 Task: Enable the option email in career advice.
Action: Mouse moved to (805, 108)
Screenshot: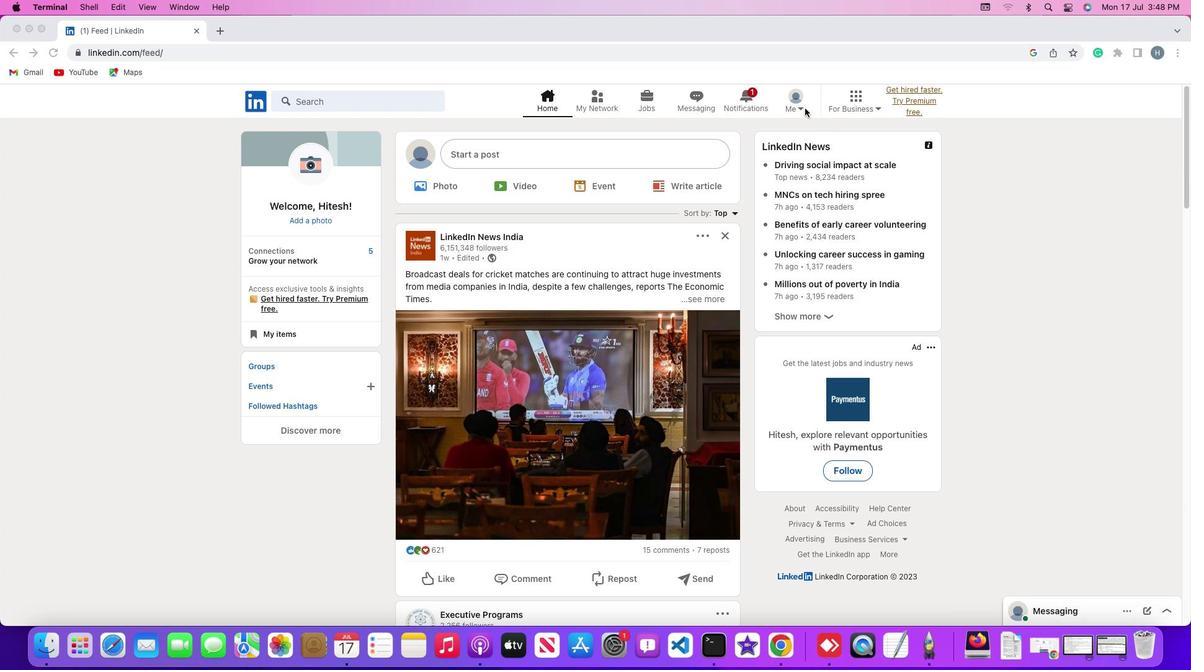 
Action: Mouse pressed left at (805, 108)
Screenshot: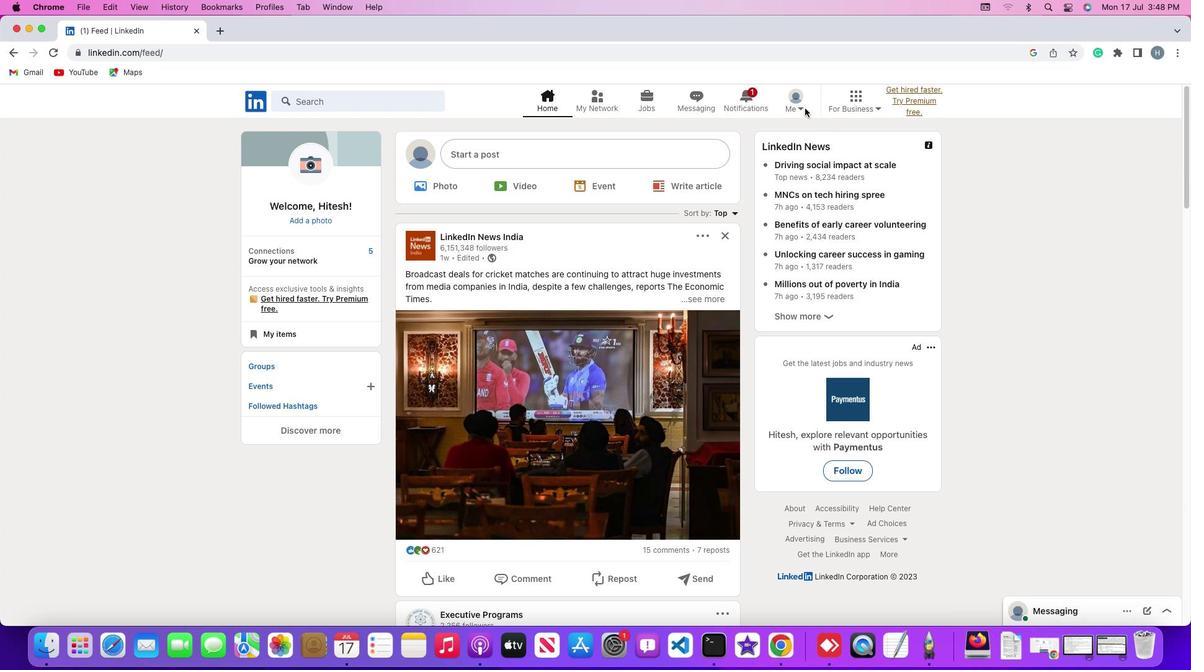 
Action: Mouse moved to (801, 107)
Screenshot: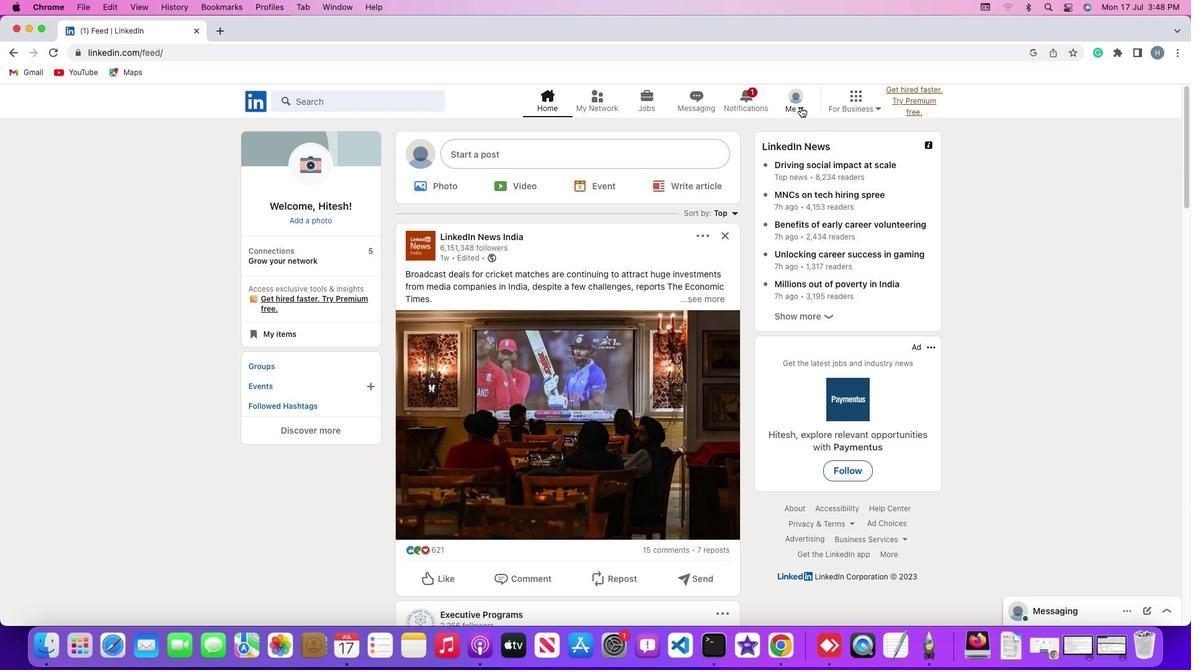 
Action: Mouse pressed left at (801, 107)
Screenshot: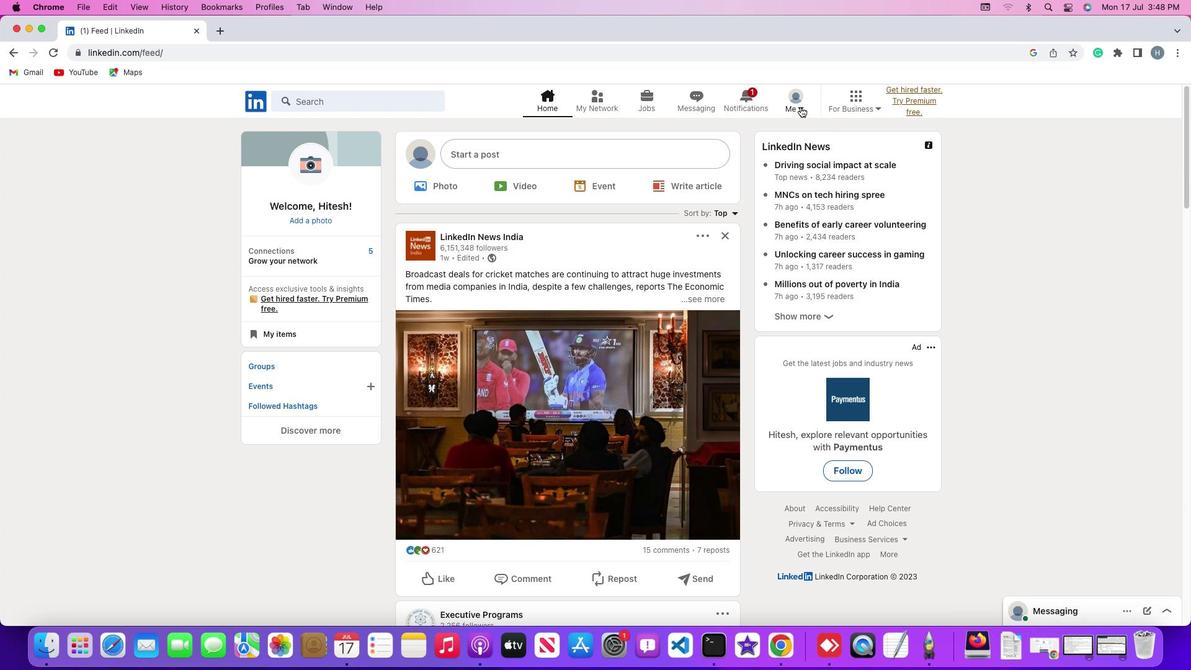 
Action: Mouse moved to (725, 237)
Screenshot: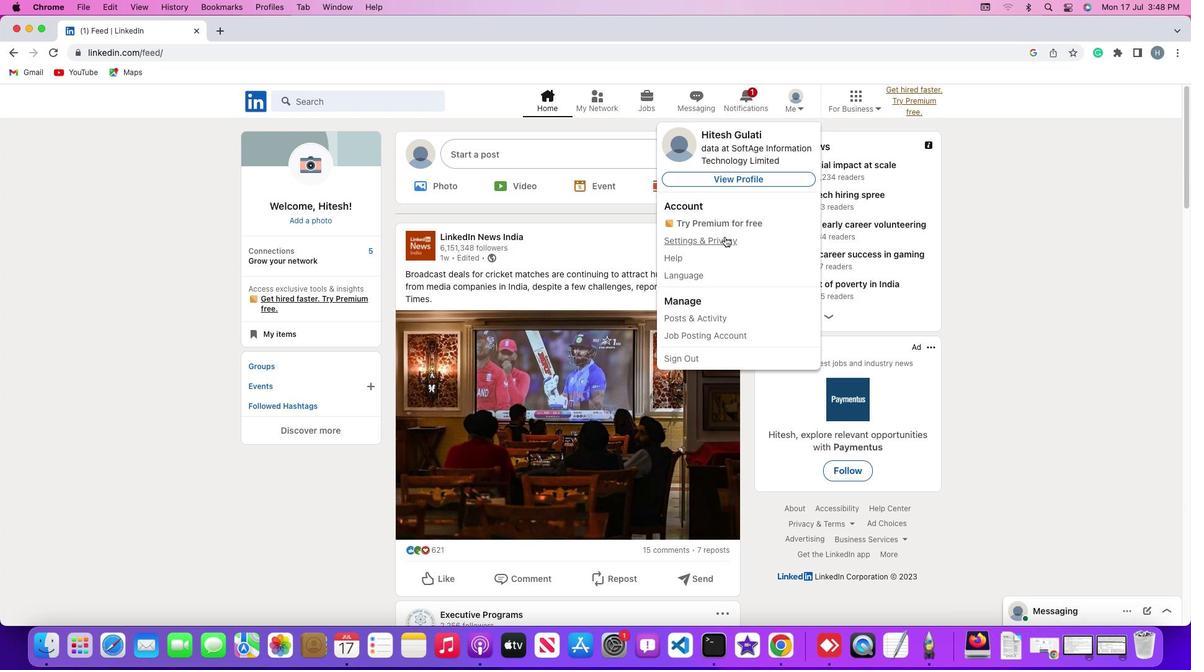 
Action: Mouse pressed left at (725, 237)
Screenshot: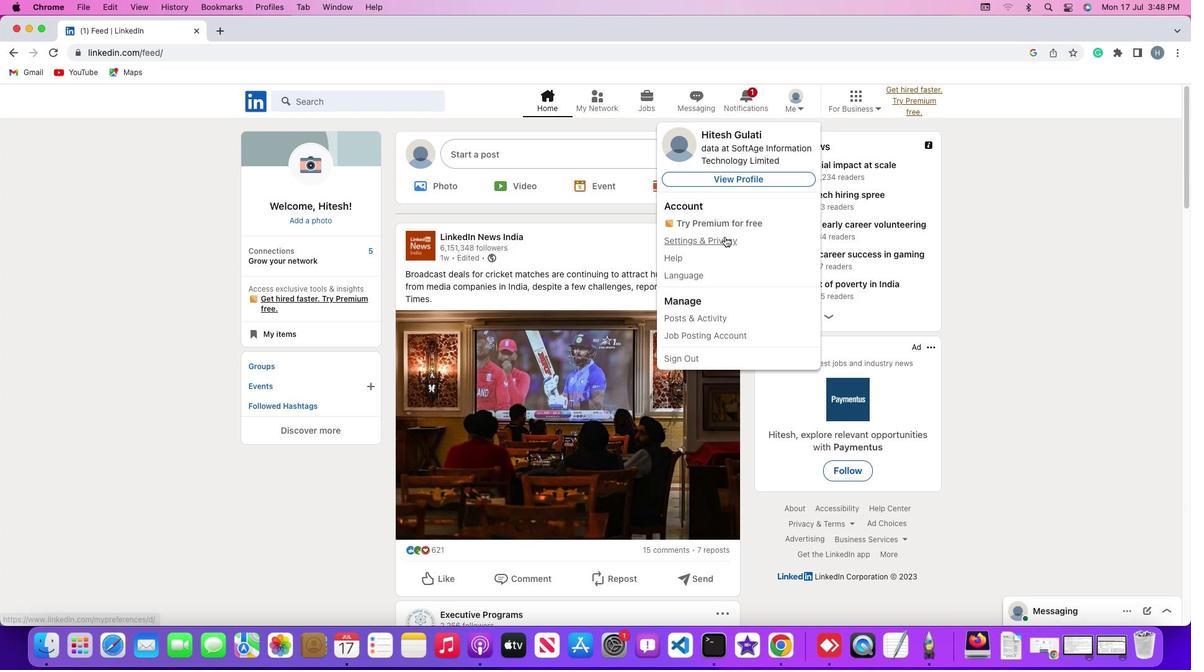 
Action: Mouse moved to (65, 421)
Screenshot: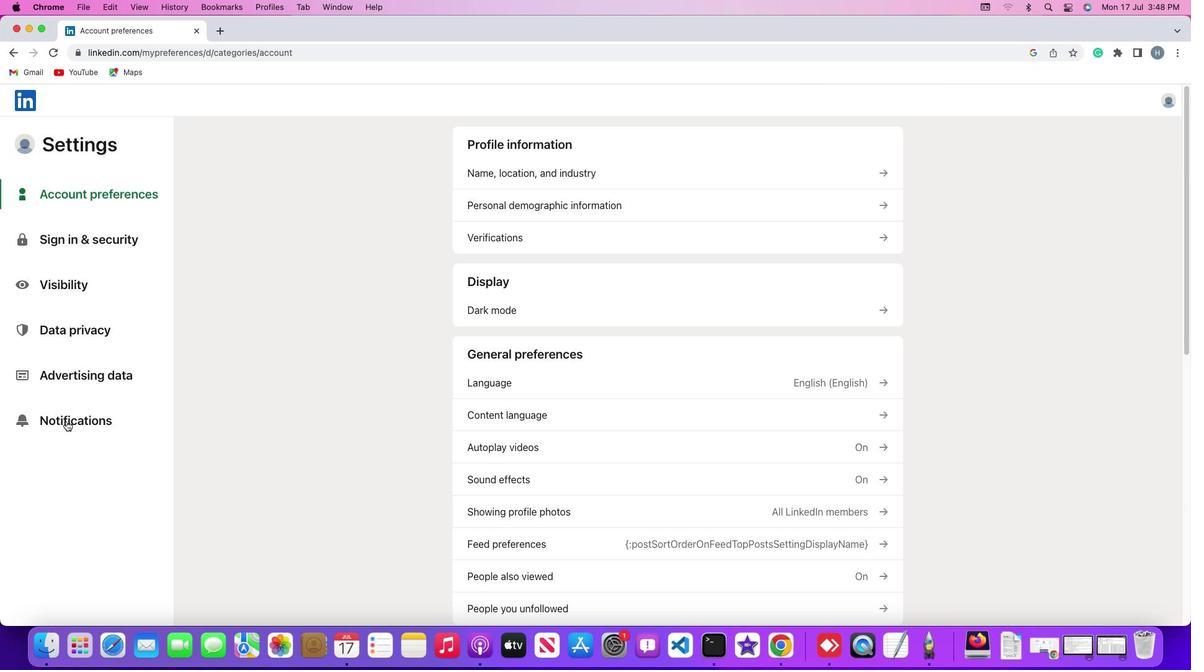 
Action: Mouse pressed left at (65, 421)
Screenshot: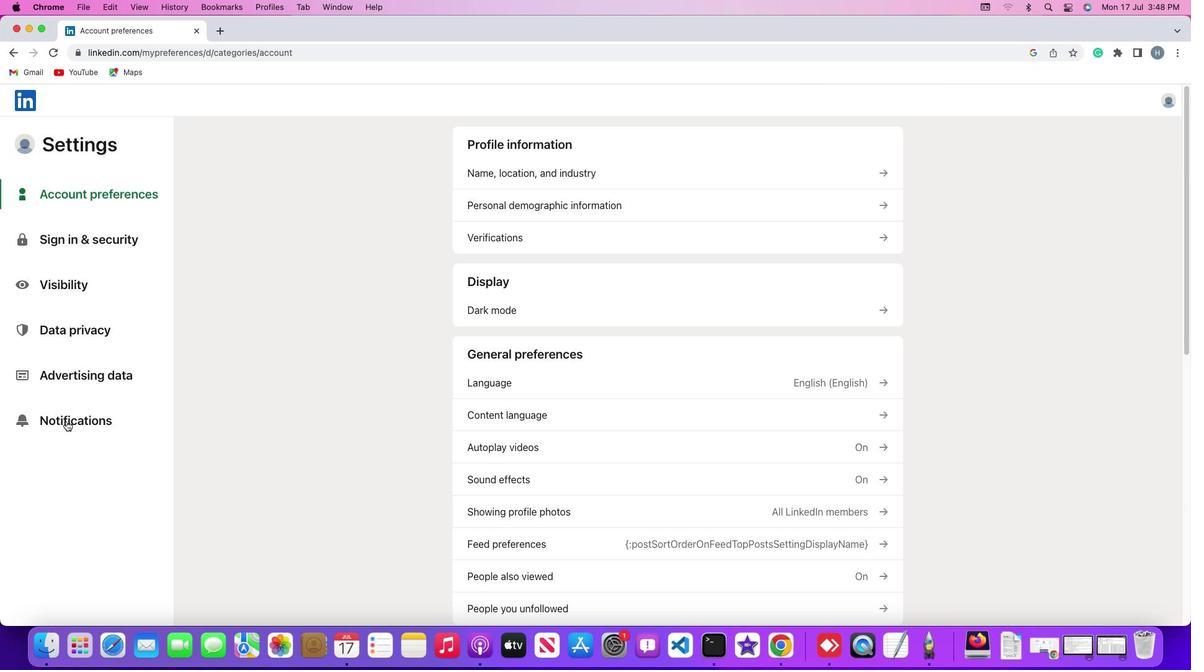 
Action: Mouse moved to (533, 173)
Screenshot: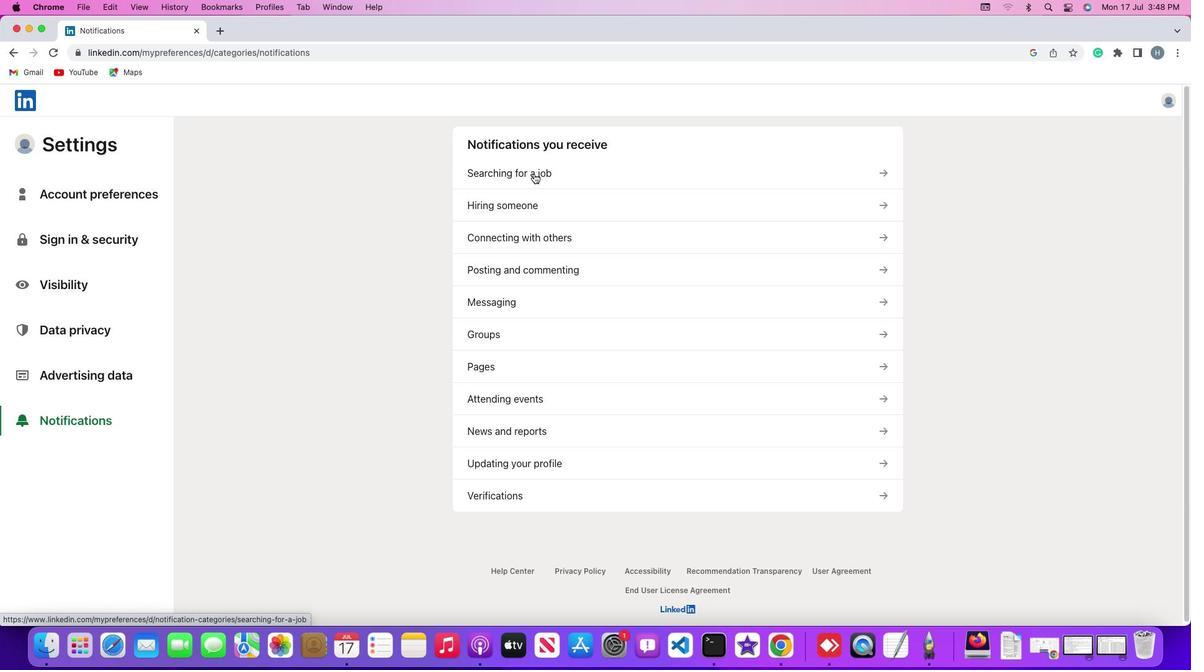
Action: Mouse pressed left at (533, 173)
Screenshot: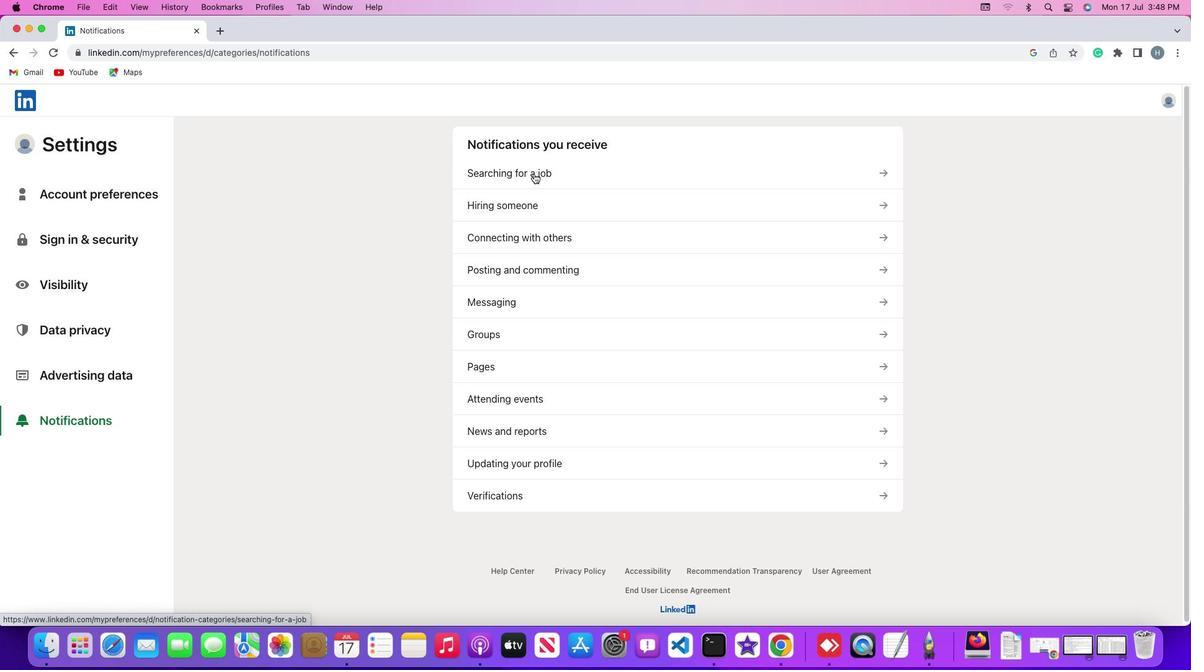 
Action: Mouse moved to (543, 408)
Screenshot: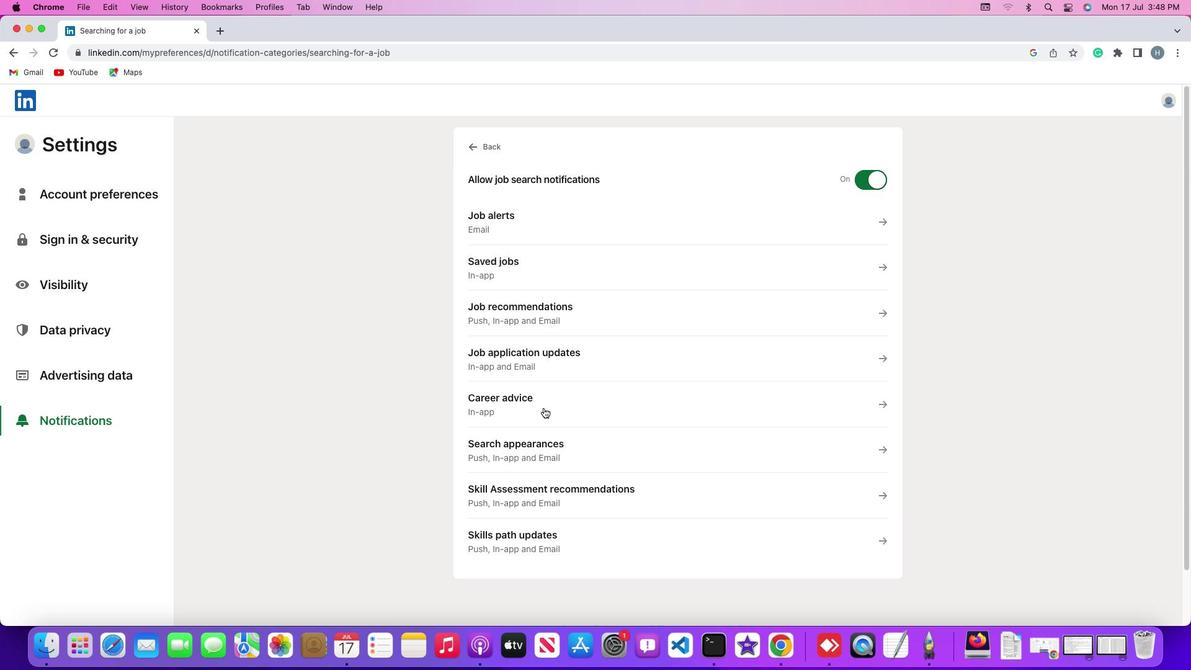 
Action: Mouse pressed left at (543, 408)
Screenshot: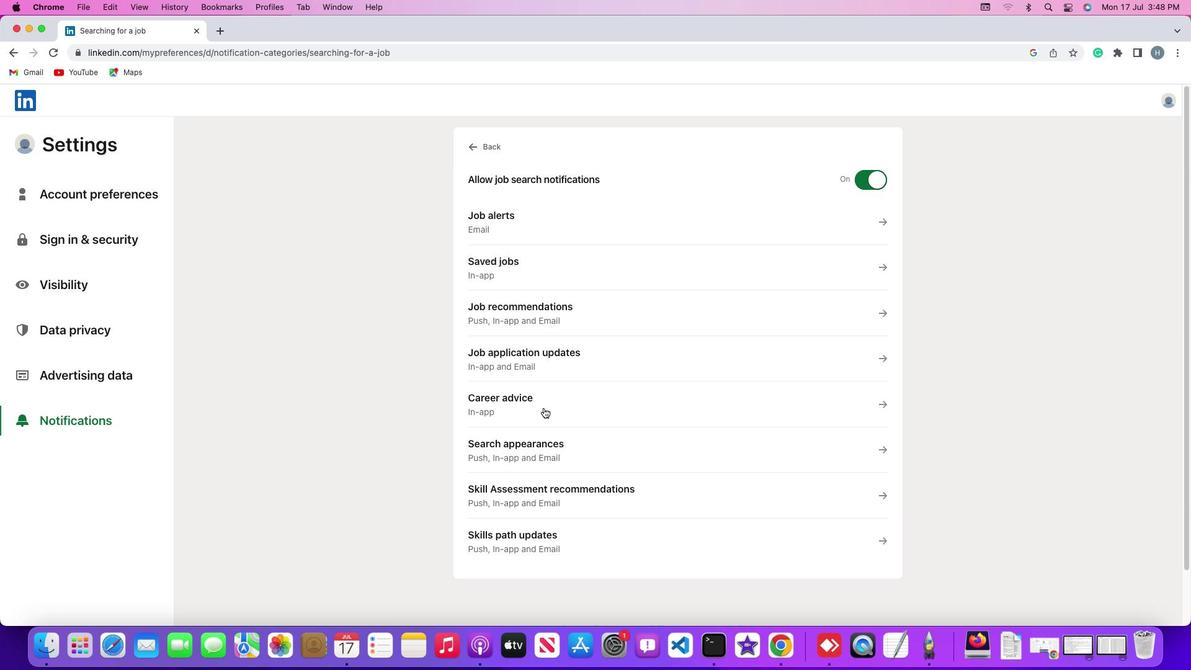 
Action: Mouse moved to (876, 368)
Screenshot: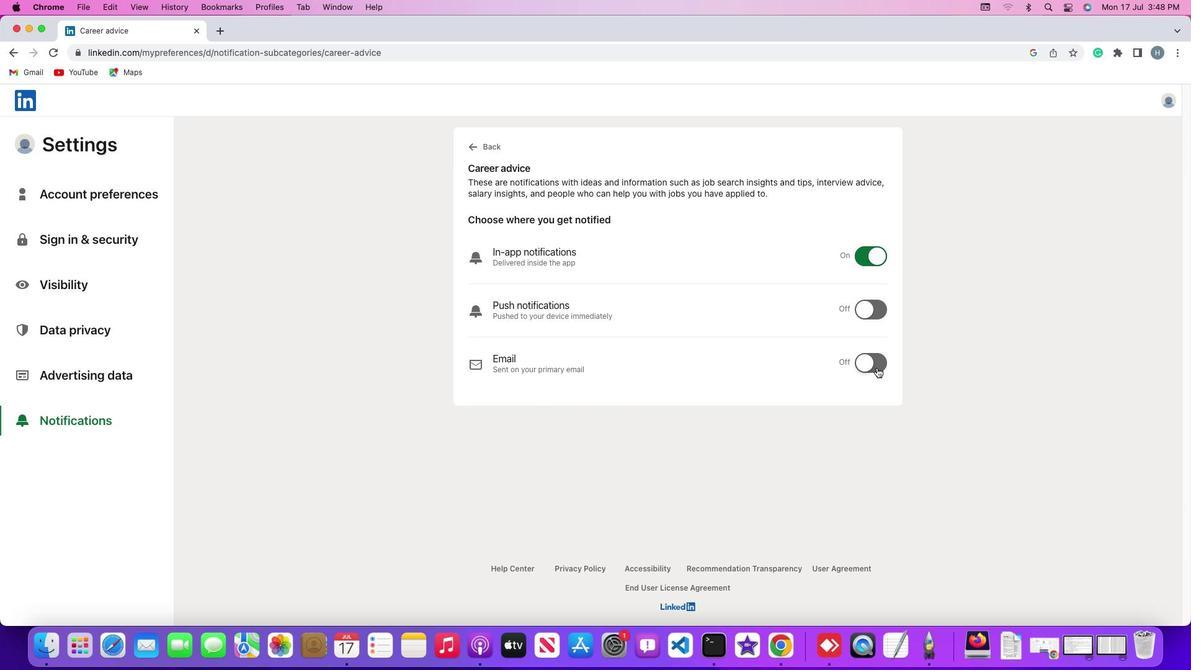 
Action: Mouse pressed left at (876, 368)
Screenshot: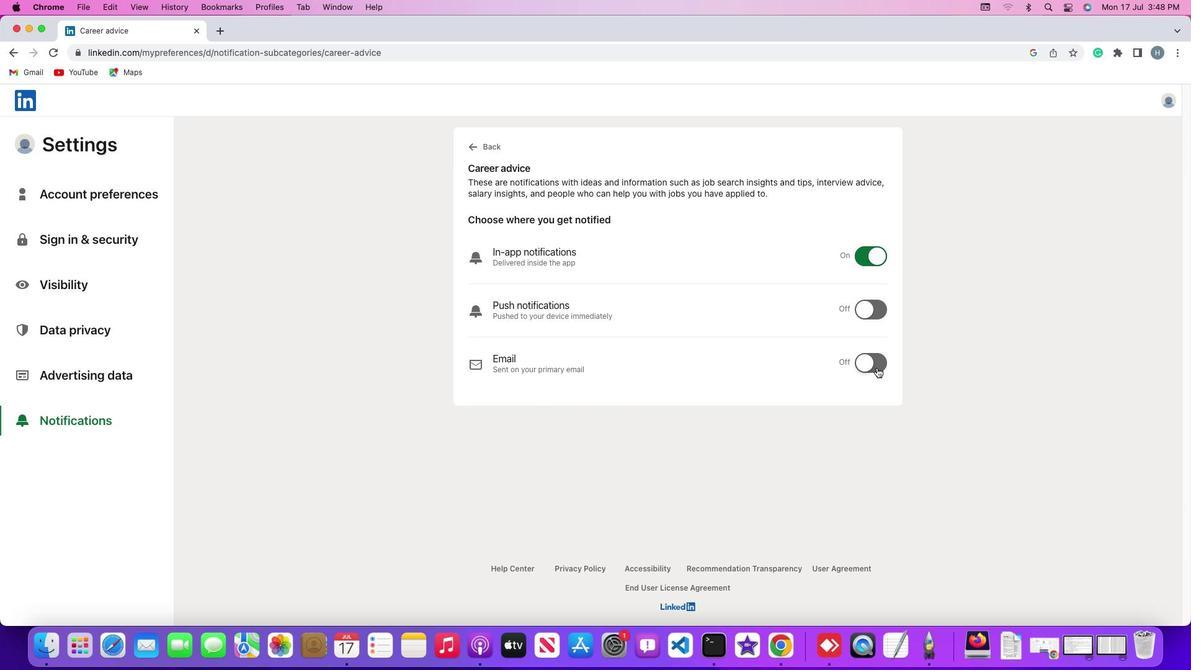 
Action: Mouse moved to (868, 368)
Screenshot: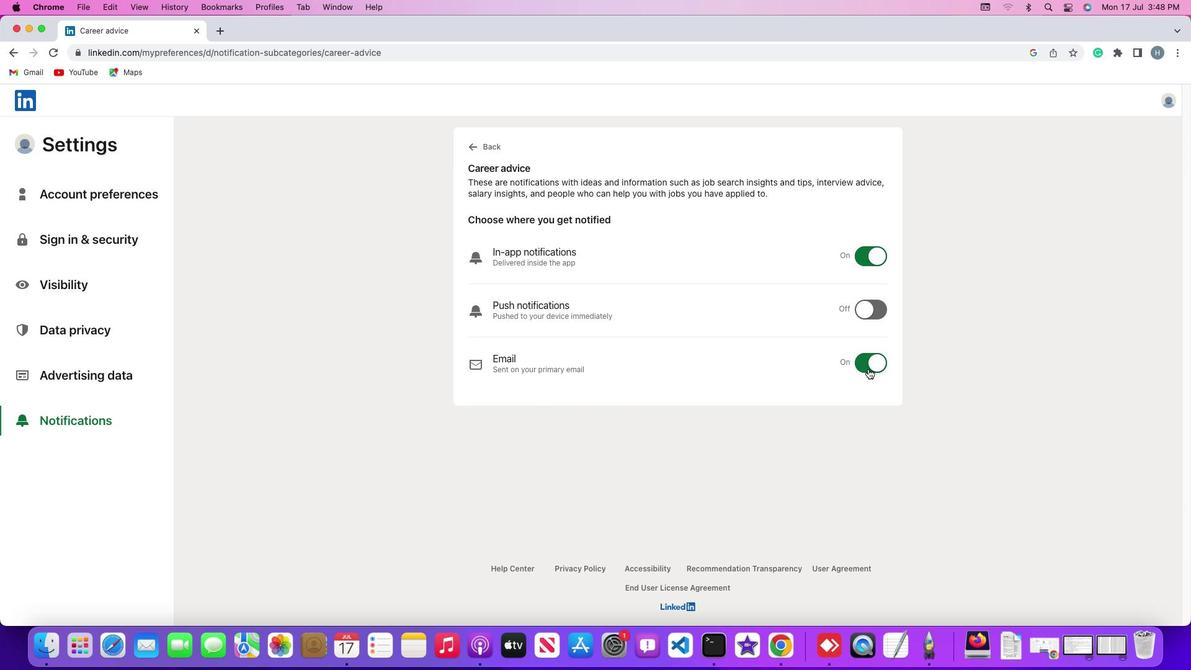 
